Task: Add a condition where "Type Is Problem" in All  unsolved tickets in your groups.
Action: Mouse moved to (31, 238)
Screenshot: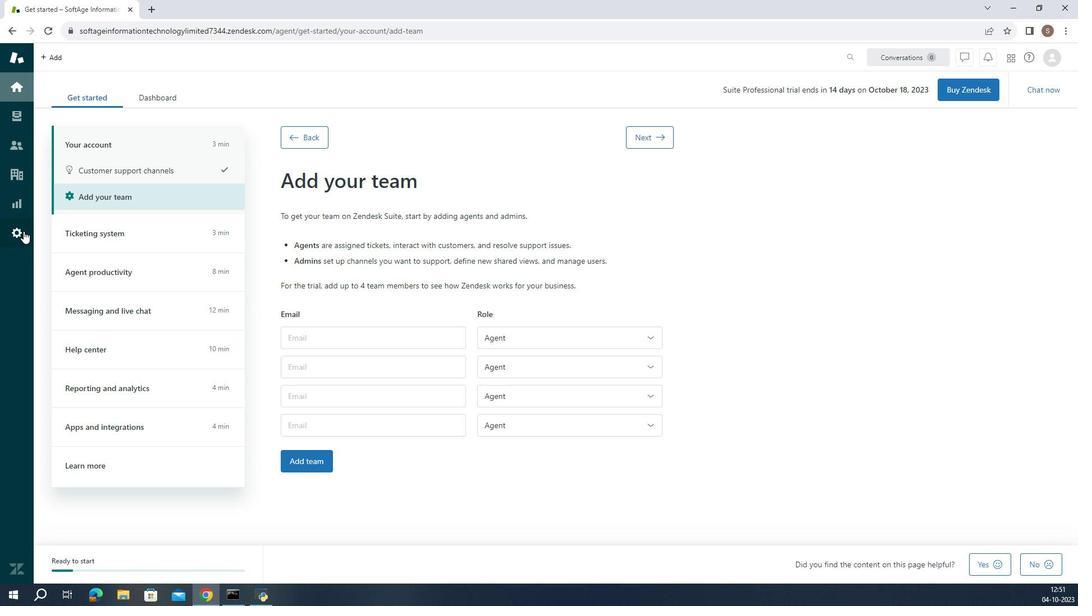 
Action: Mouse pressed left at (31, 238)
Screenshot: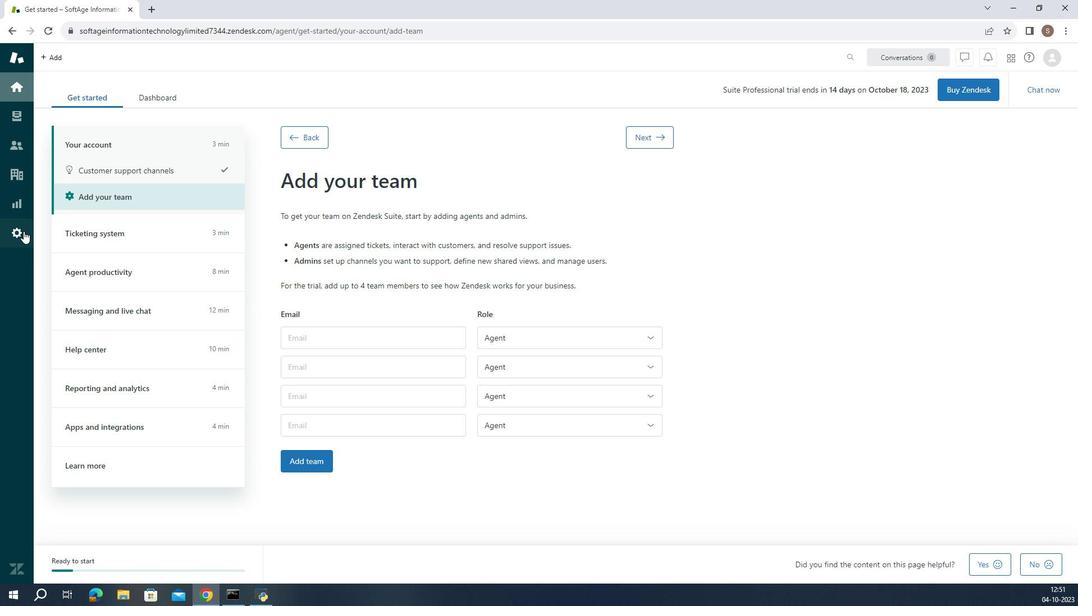 
Action: Mouse moved to (277, 419)
Screenshot: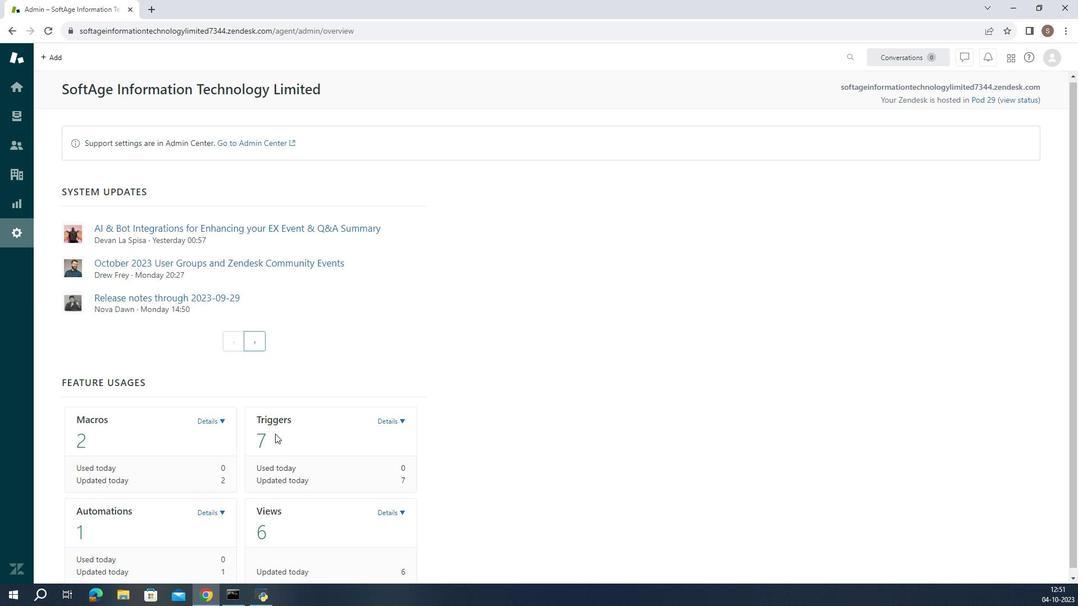 
Action: Mouse scrolled (277, 418) with delta (0, 0)
Screenshot: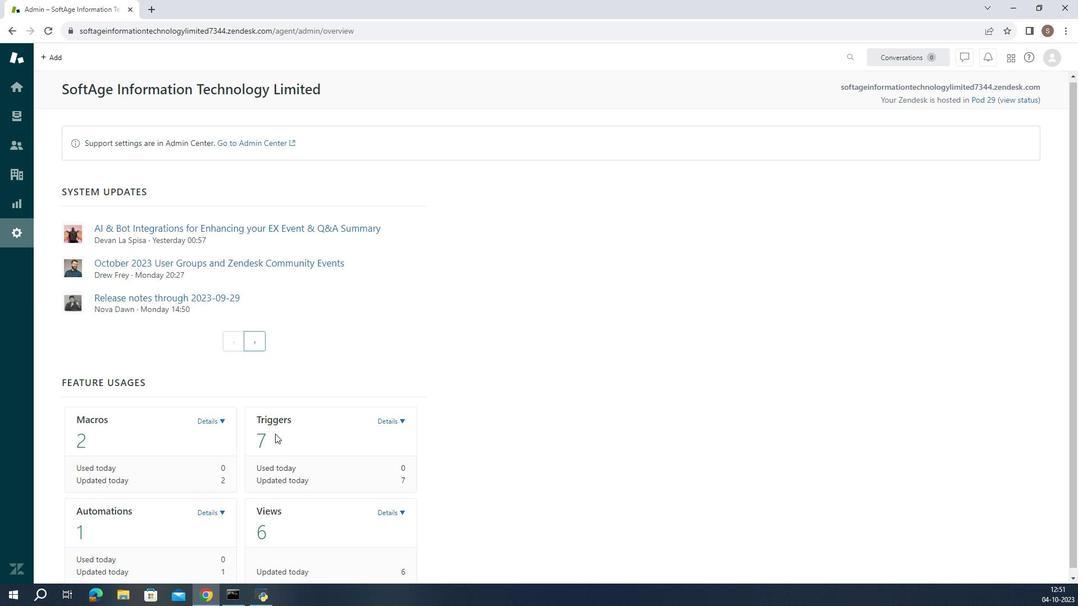 
Action: Mouse moved to (280, 421)
Screenshot: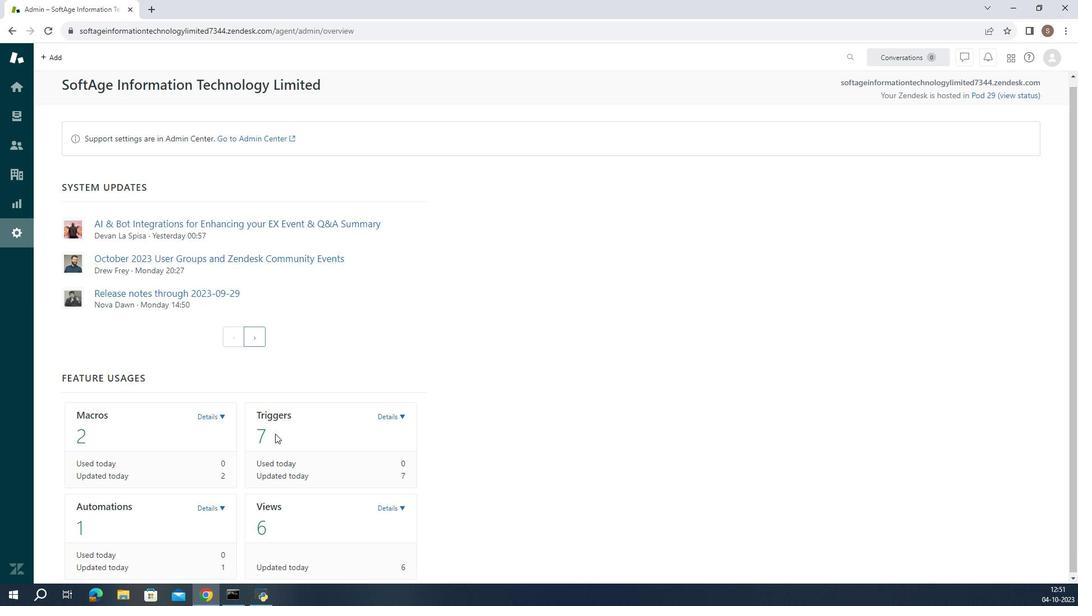 
Action: Mouse scrolled (280, 421) with delta (0, 0)
Screenshot: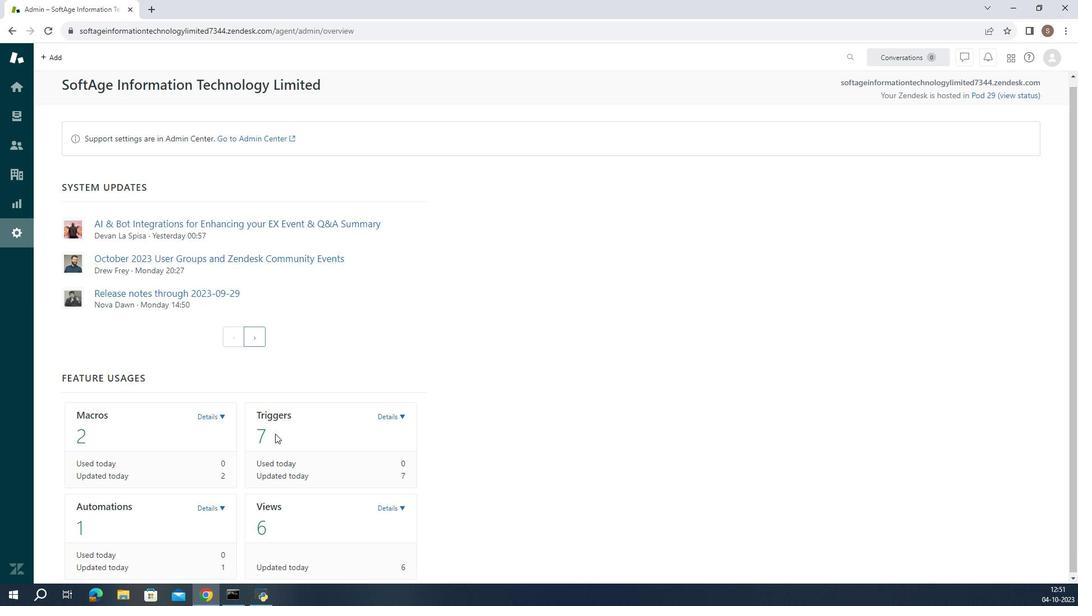 
Action: Mouse moved to (284, 425)
Screenshot: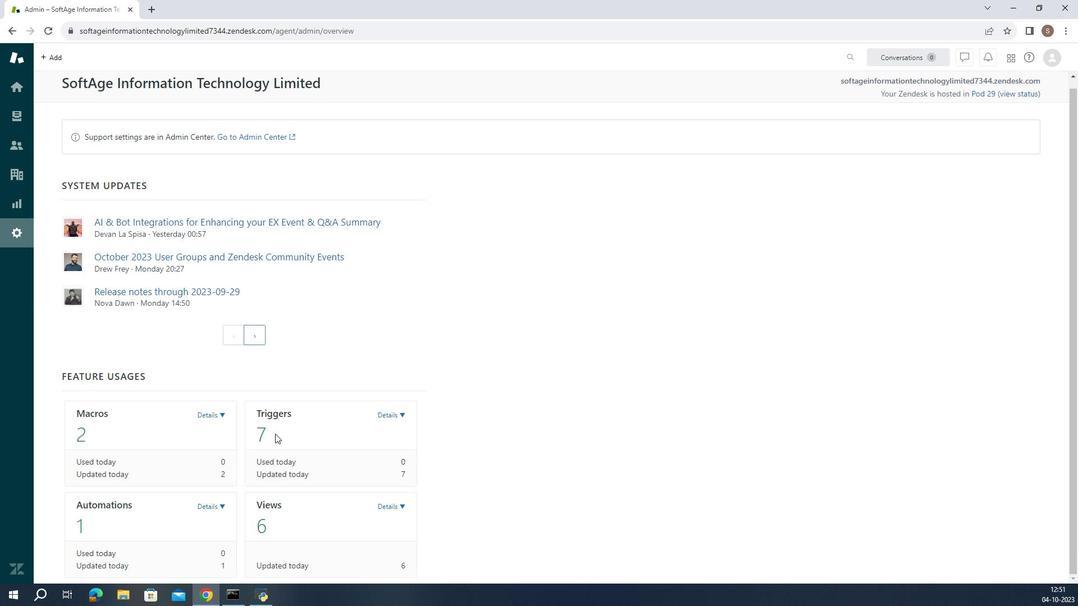 
Action: Mouse scrolled (284, 424) with delta (0, 0)
Screenshot: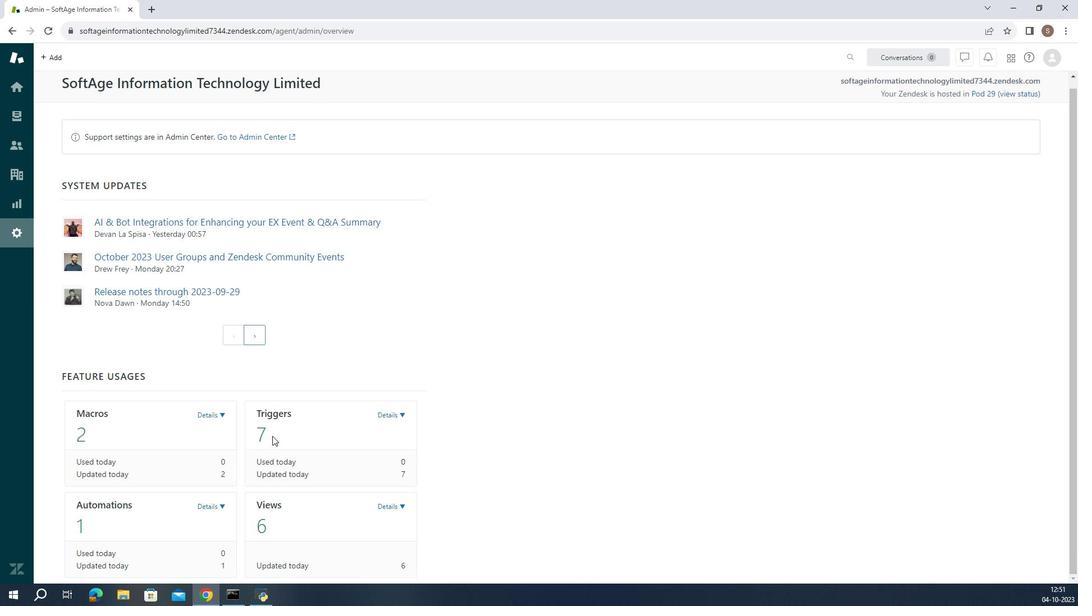 
Action: Mouse moved to (405, 491)
Screenshot: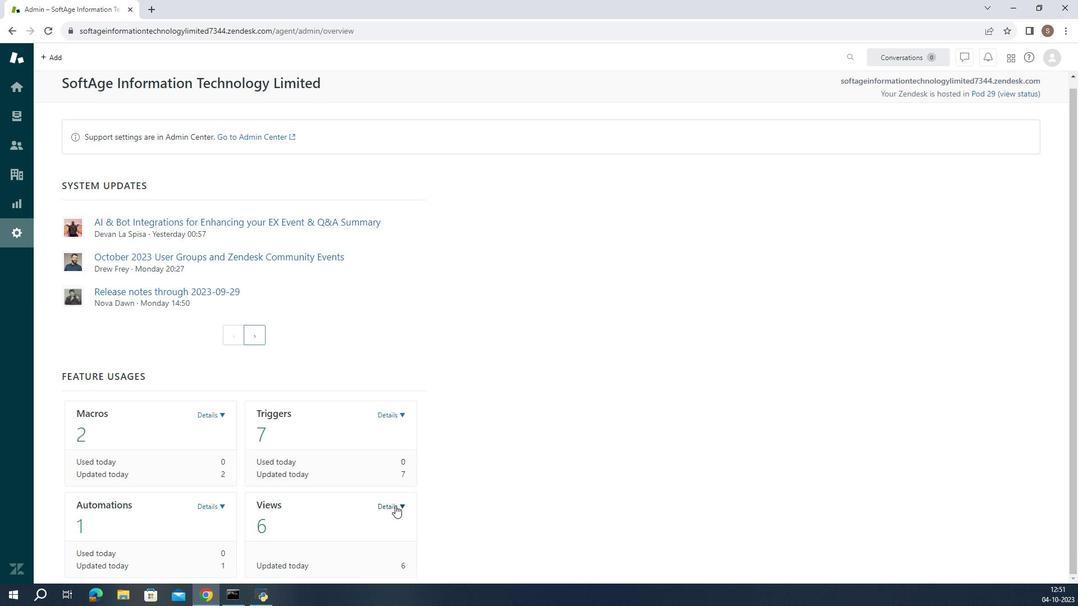 
Action: Mouse pressed left at (405, 491)
Screenshot: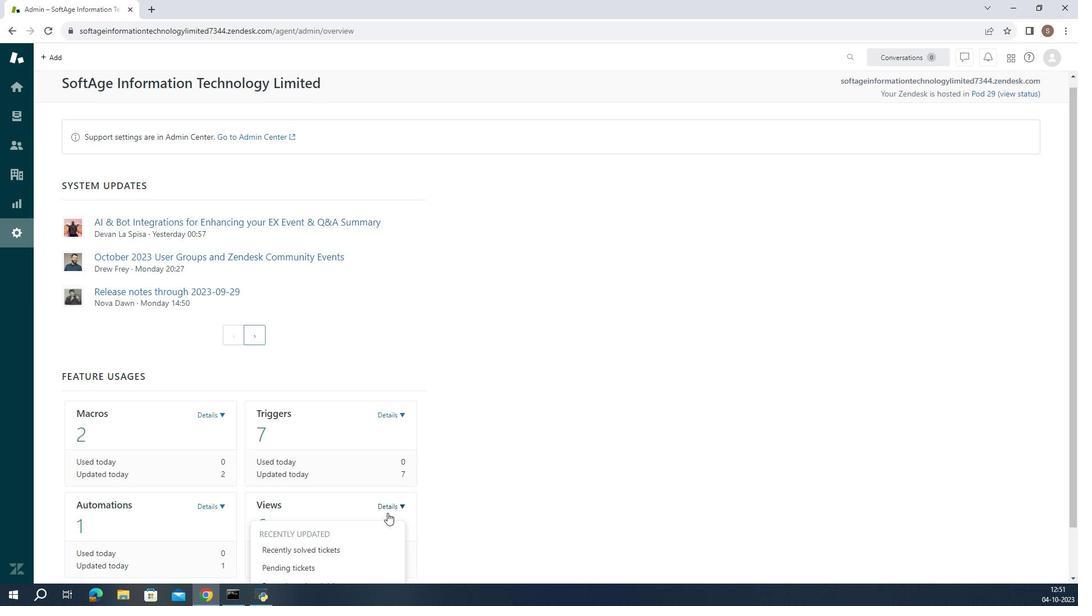 
Action: Mouse moved to (396, 525)
Screenshot: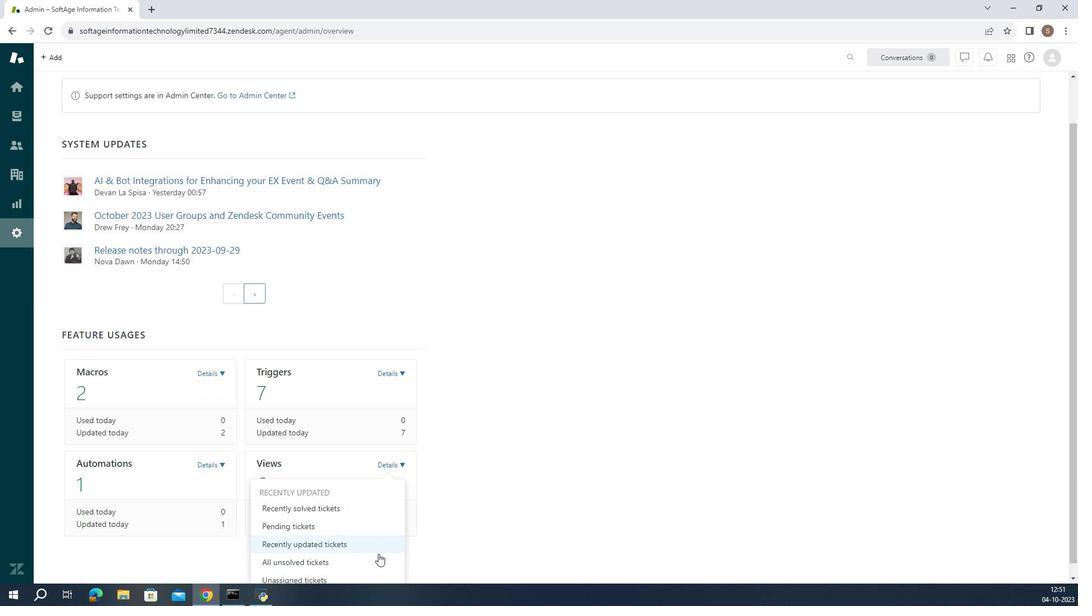 
Action: Mouse scrolled (396, 524) with delta (0, 0)
Screenshot: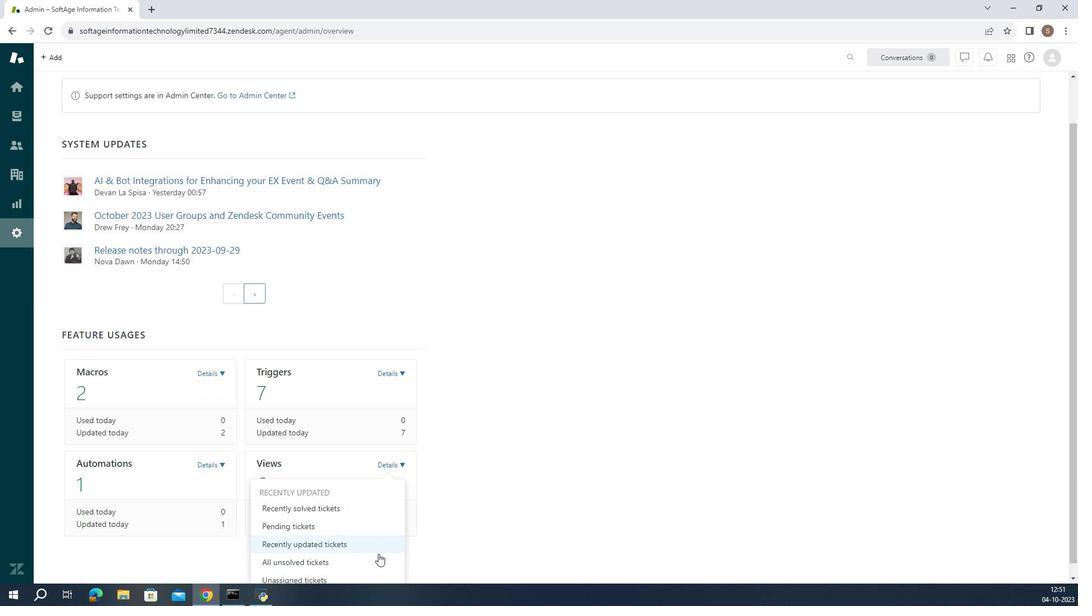 
Action: Mouse moved to (396, 526)
Screenshot: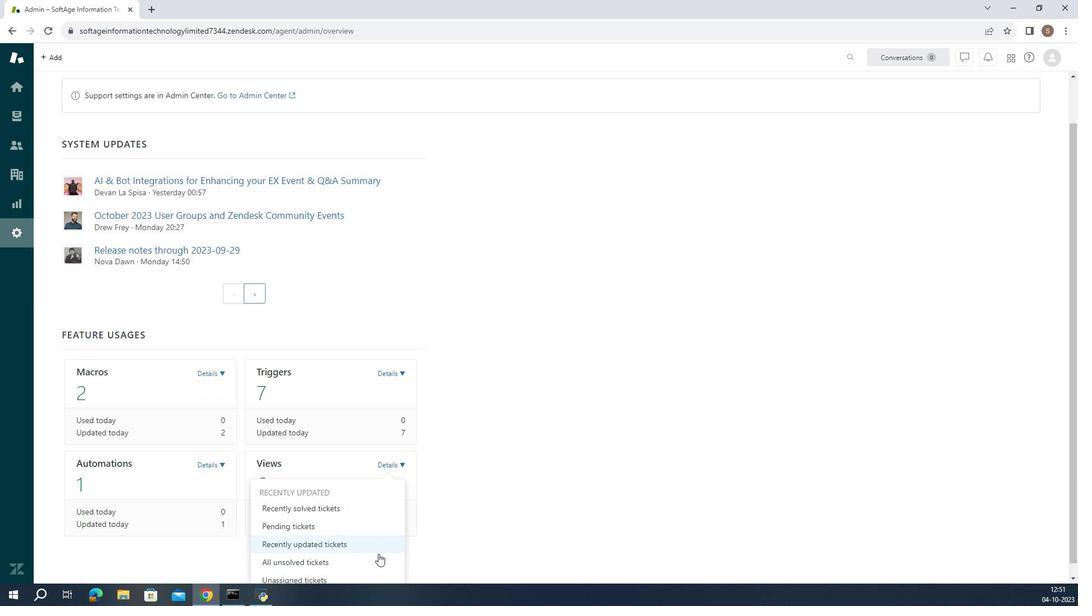 
Action: Mouse scrolled (396, 526) with delta (0, 0)
Screenshot: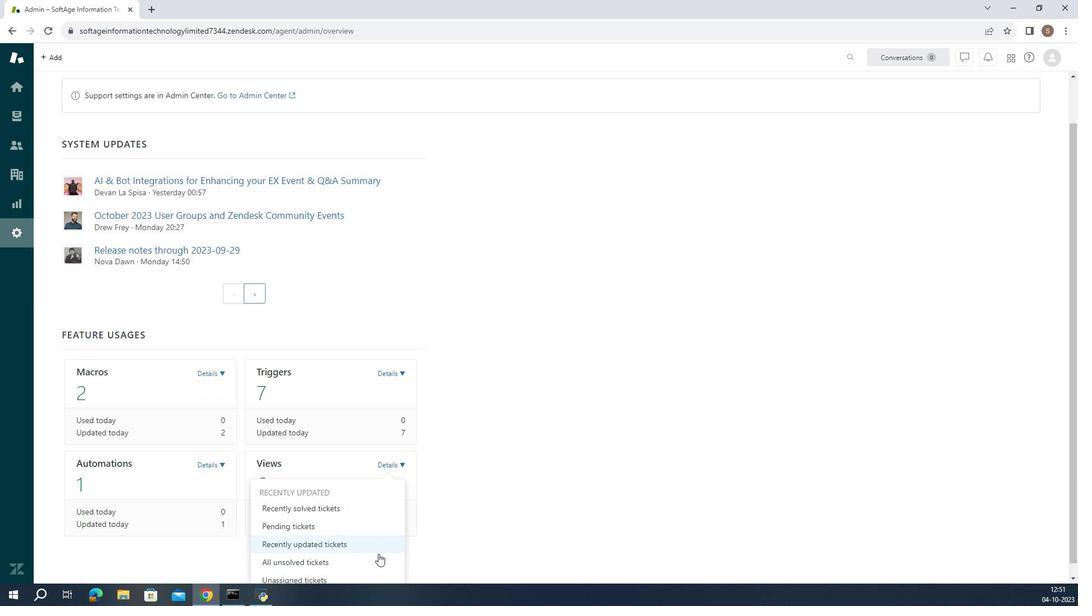 
Action: Mouse moved to (395, 529)
Screenshot: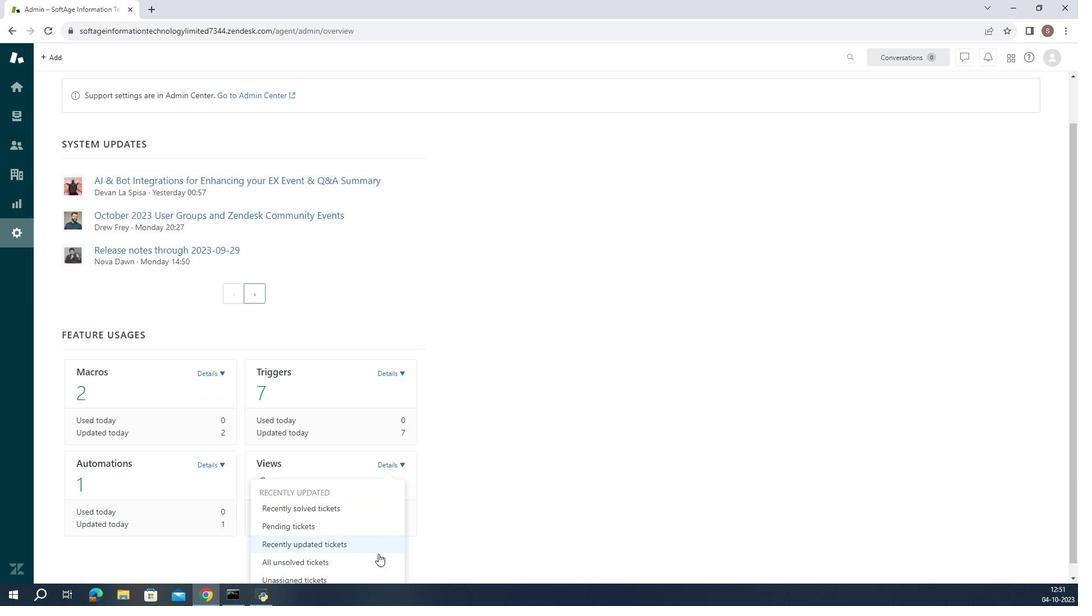 
Action: Mouse scrolled (395, 528) with delta (0, 0)
Screenshot: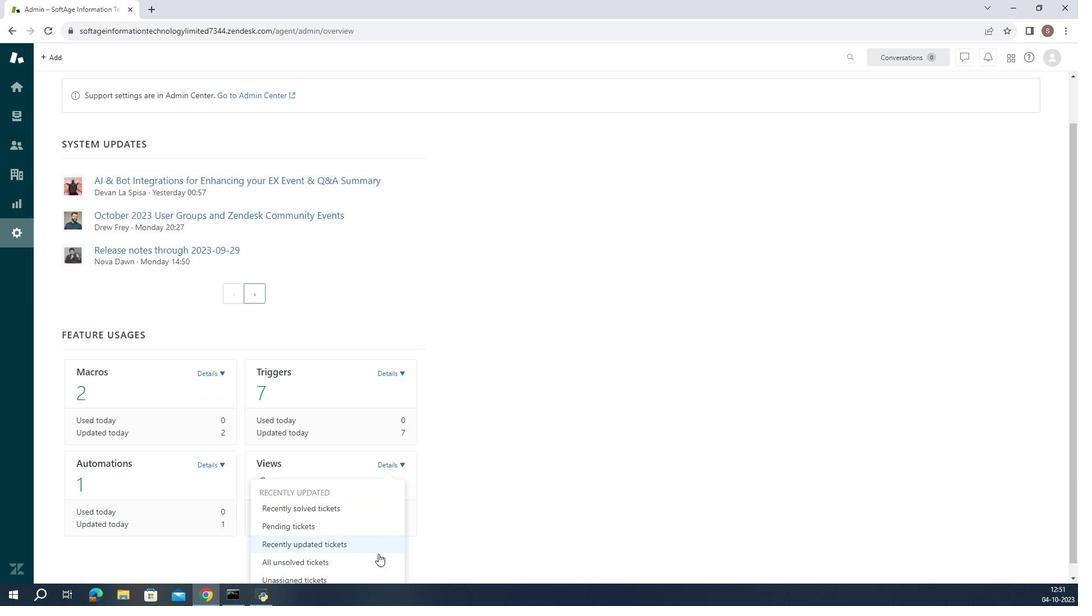 
Action: Mouse moved to (392, 532)
Screenshot: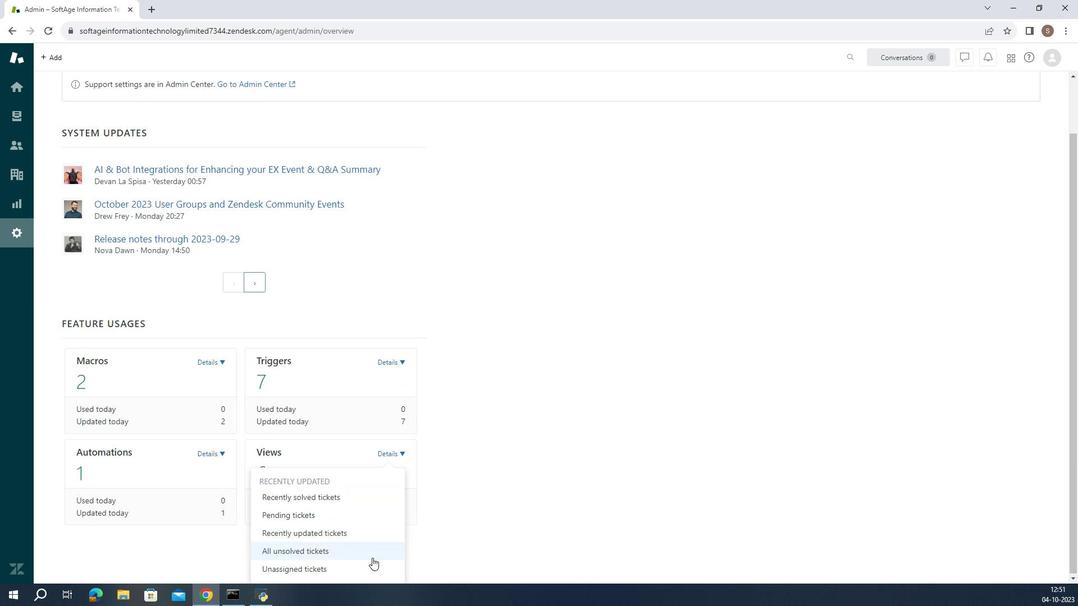 
Action: Mouse scrolled (392, 532) with delta (0, 0)
Screenshot: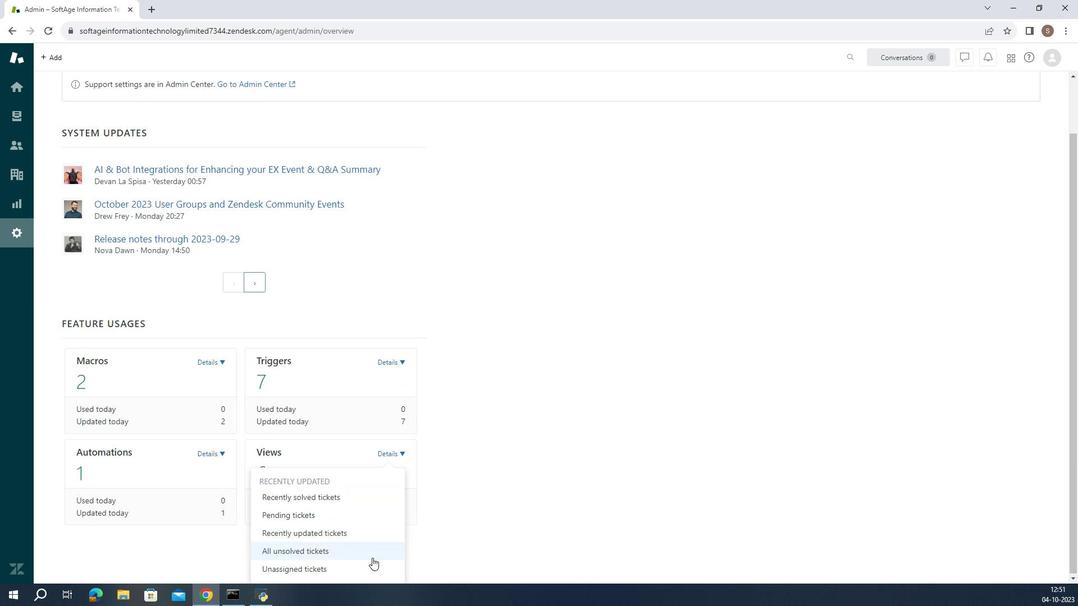 
Action: Mouse moved to (356, 530)
Screenshot: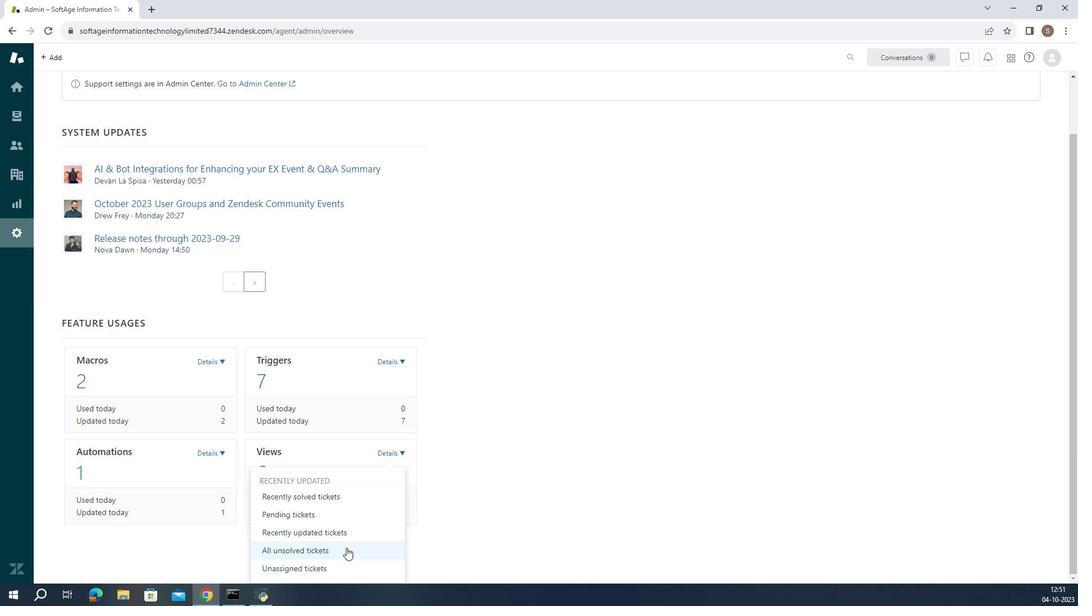 
Action: Mouse pressed left at (356, 530)
Screenshot: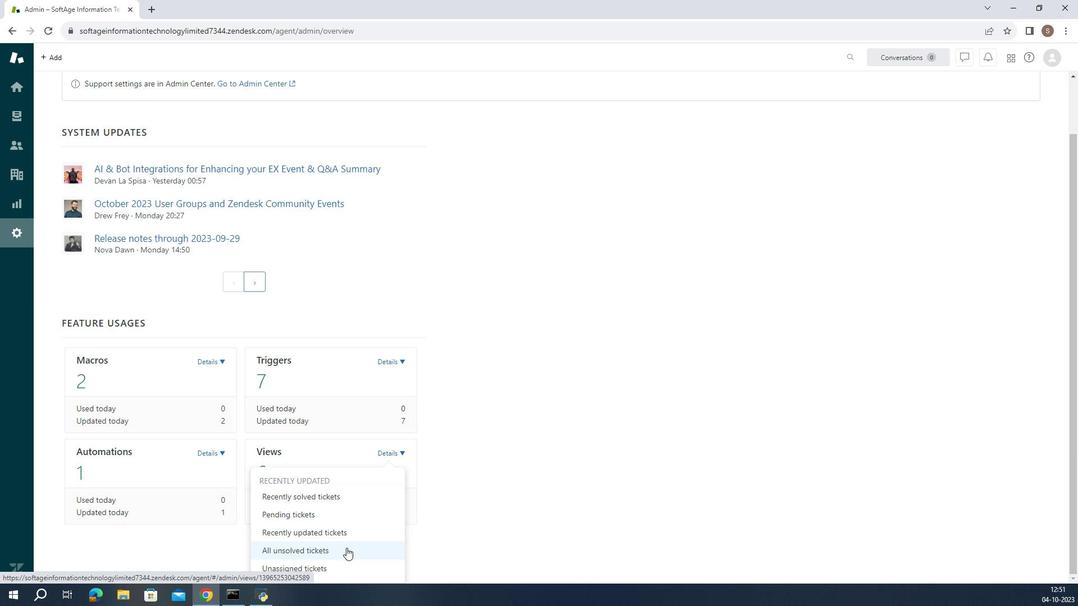 
Action: Mouse moved to (201, 369)
Screenshot: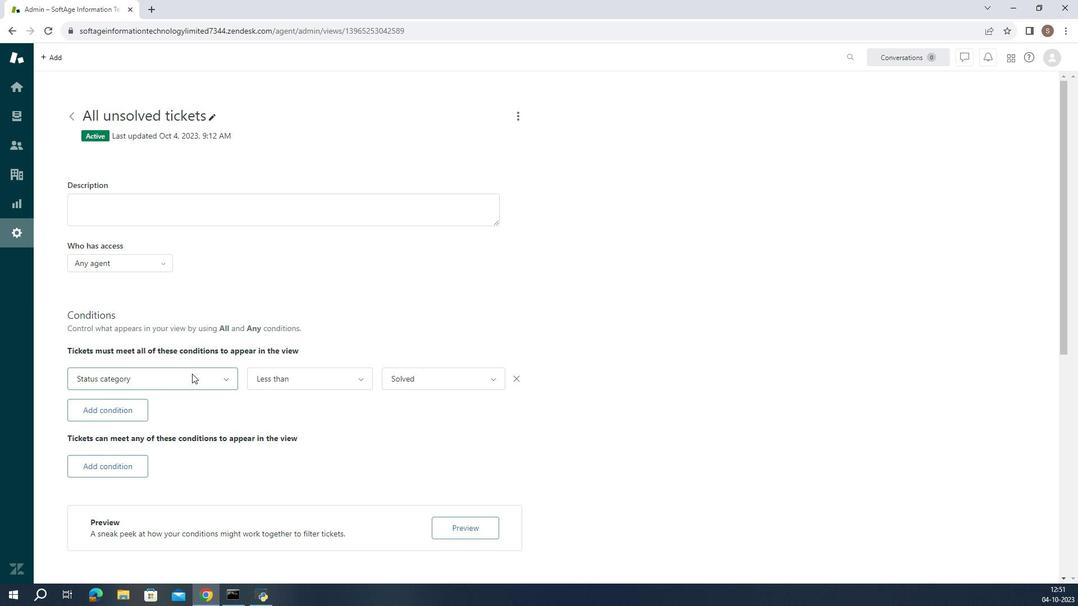 
Action: Mouse pressed left at (201, 369)
Screenshot: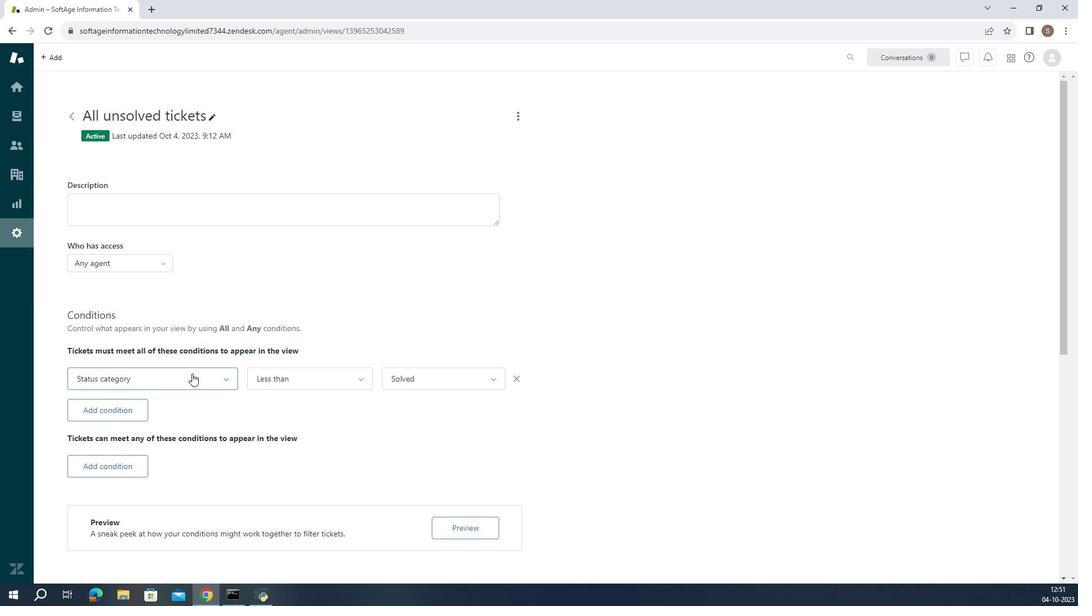 
Action: Mouse moved to (117, 251)
Screenshot: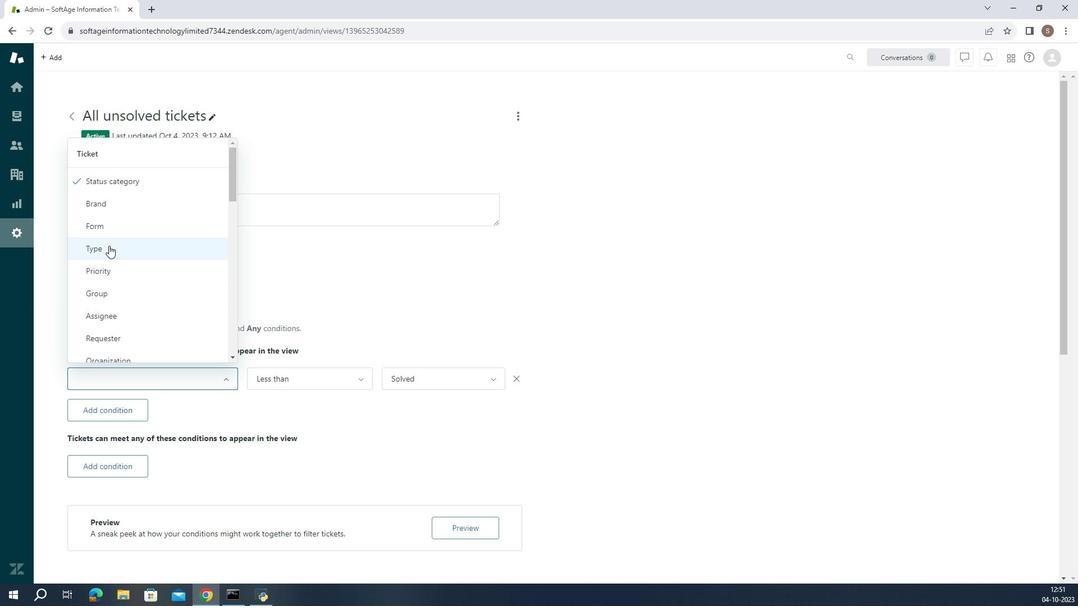 
Action: Mouse pressed left at (117, 251)
Screenshot: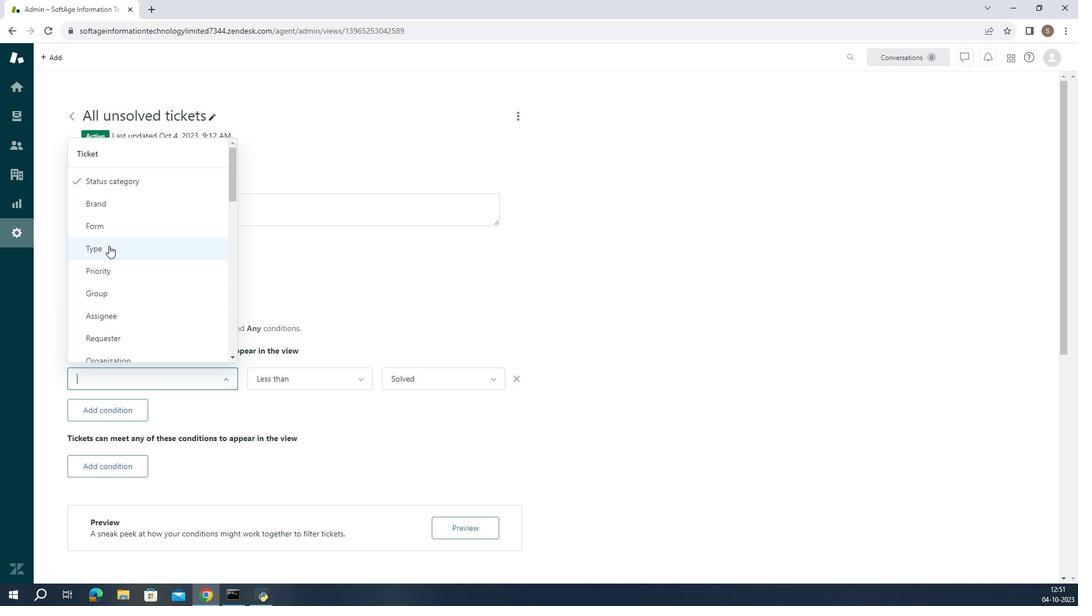 
Action: Mouse moved to (340, 370)
Screenshot: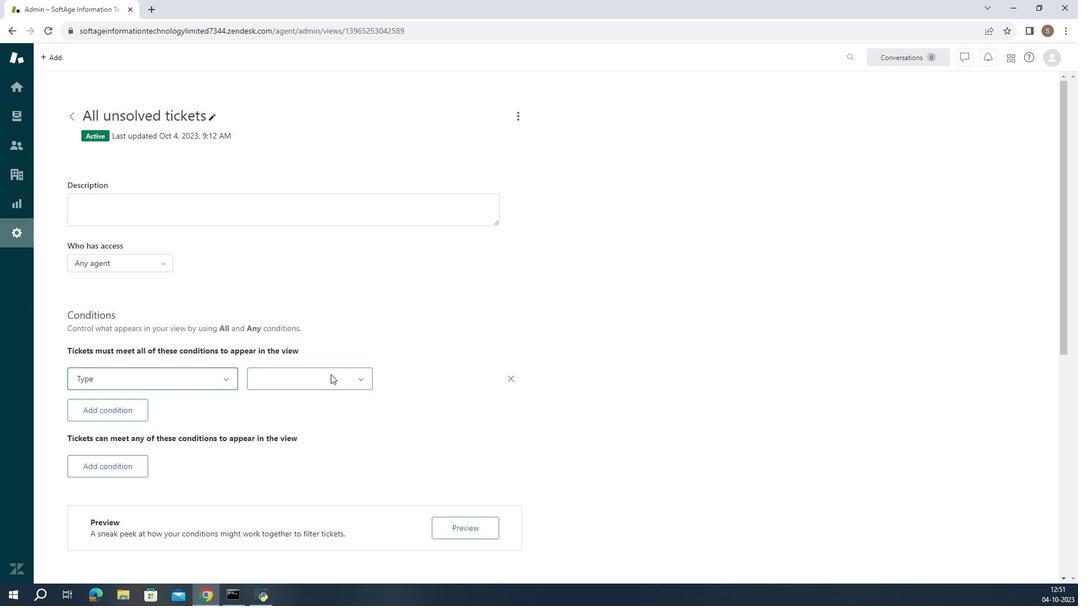 
Action: Mouse pressed left at (340, 370)
Screenshot: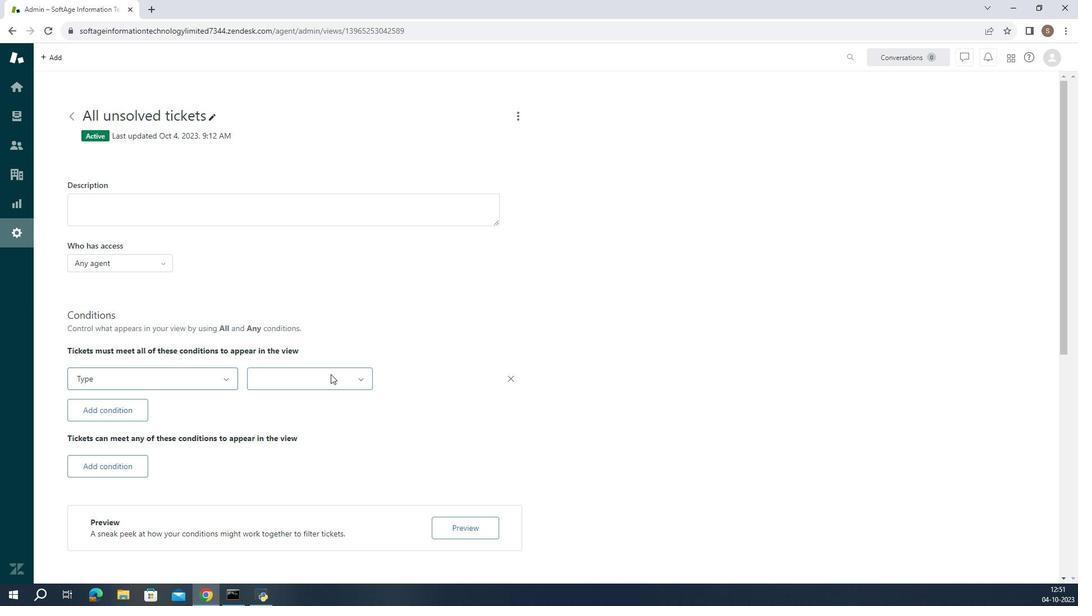 
Action: Mouse moved to (320, 398)
Screenshot: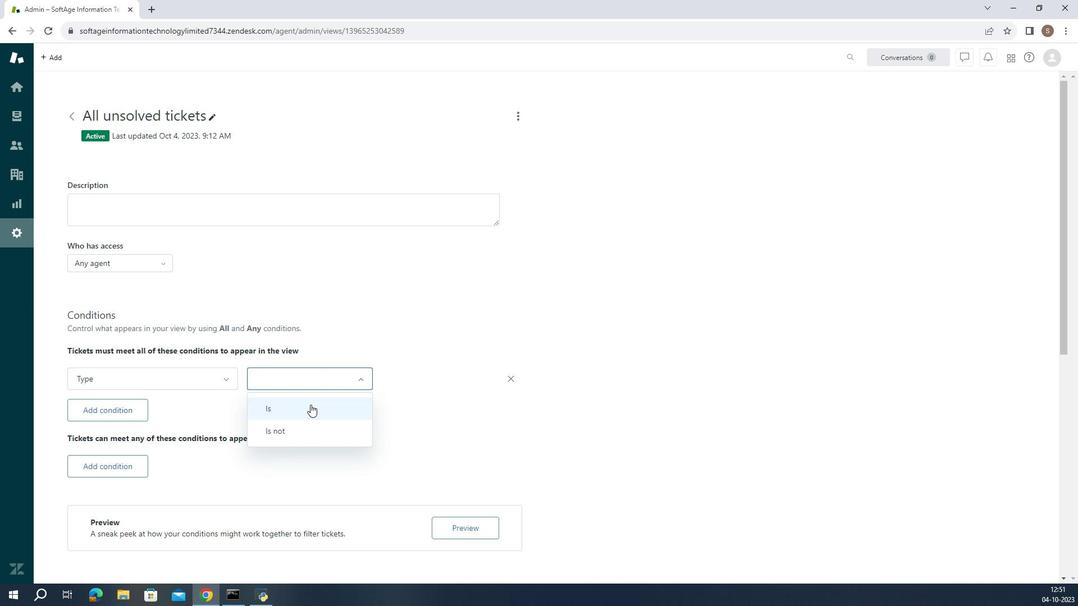 
Action: Mouse pressed left at (320, 398)
Screenshot: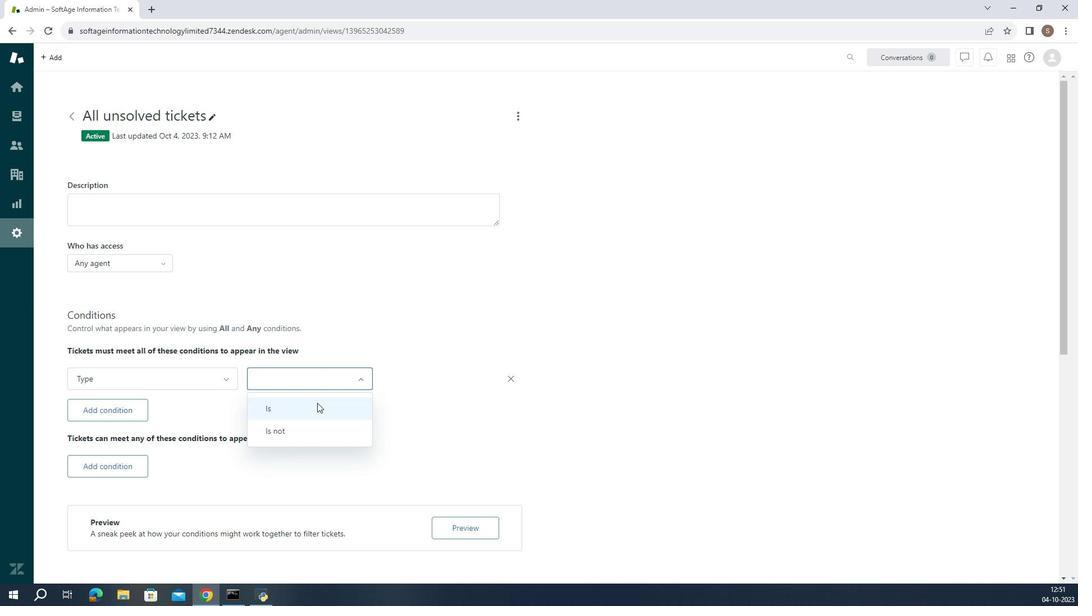 
Action: Mouse moved to (434, 369)
Screenshot: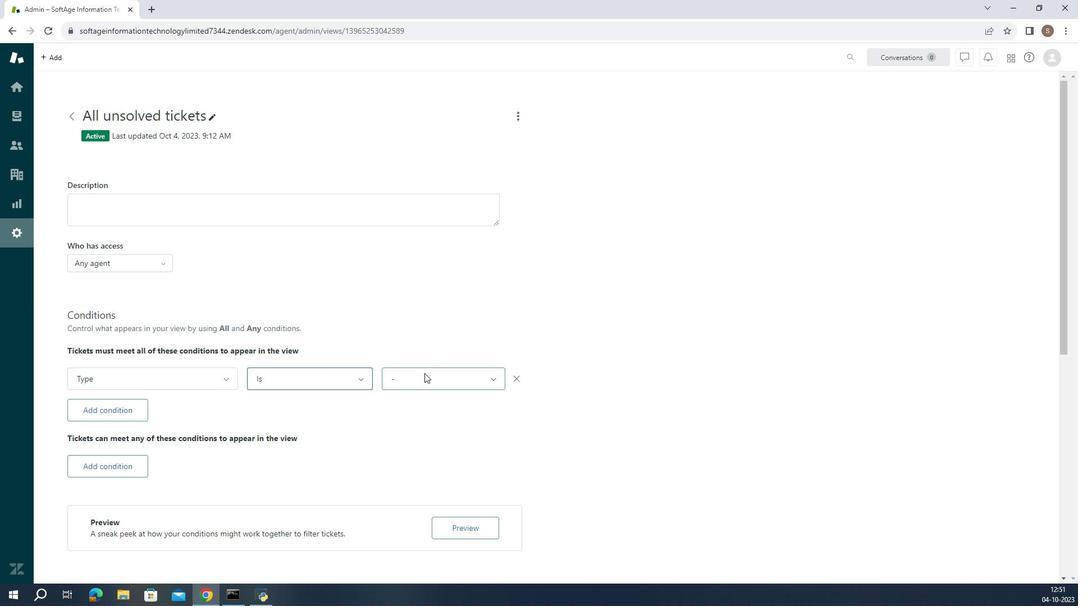 
Action: Mouse pressed left at (434, 369)
Screenshot: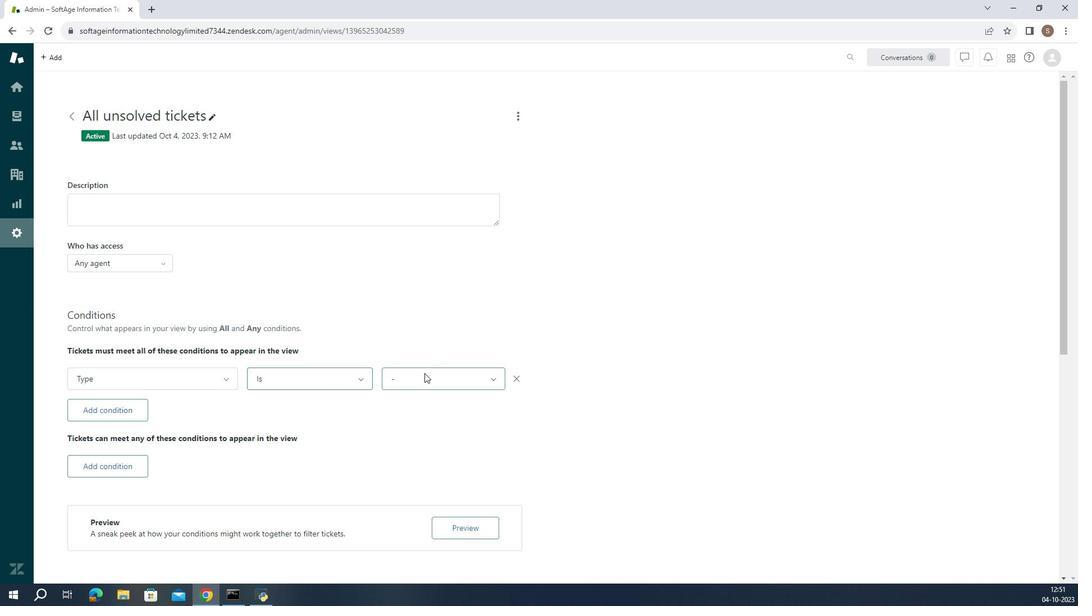 
Action: Mouse moved to (439, 460)
Screenshot: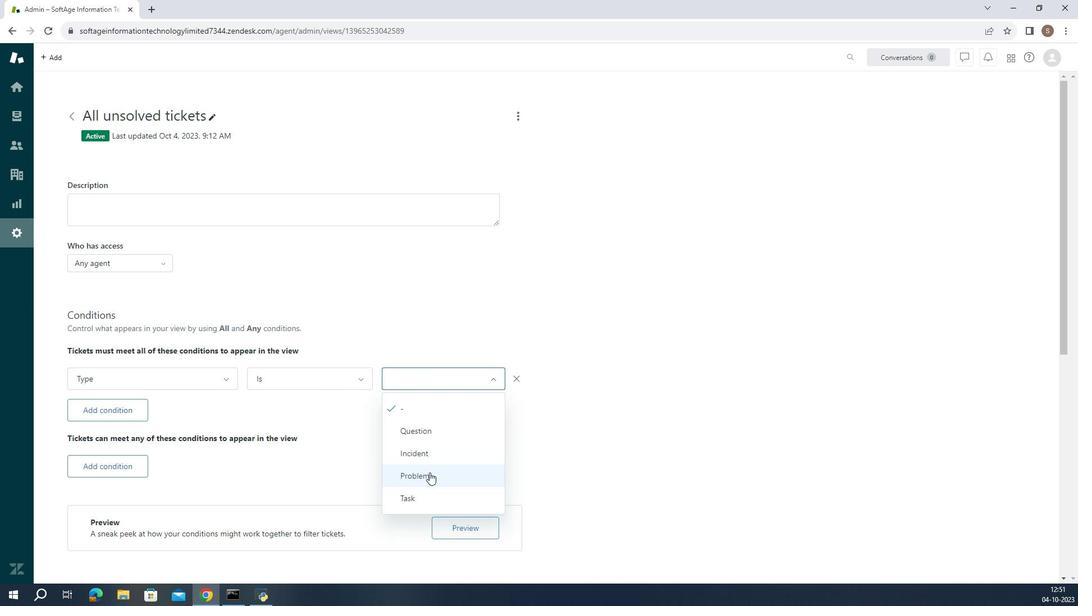 
Action: Mouse pressed left at (439, 460)
Screenshot: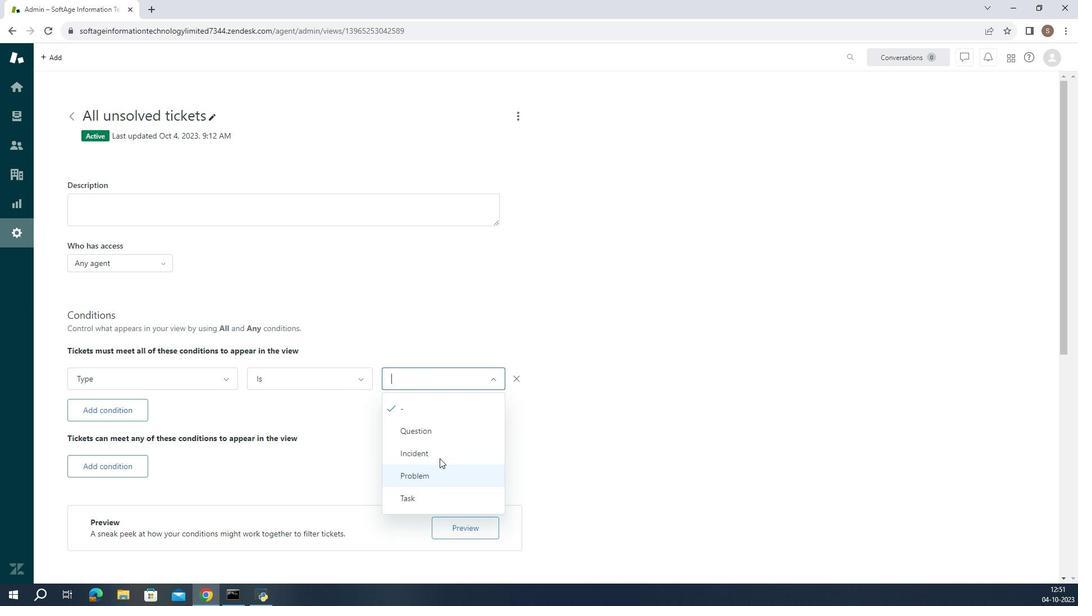 
Action: Mouse moved to (468, 410)
Screenshot: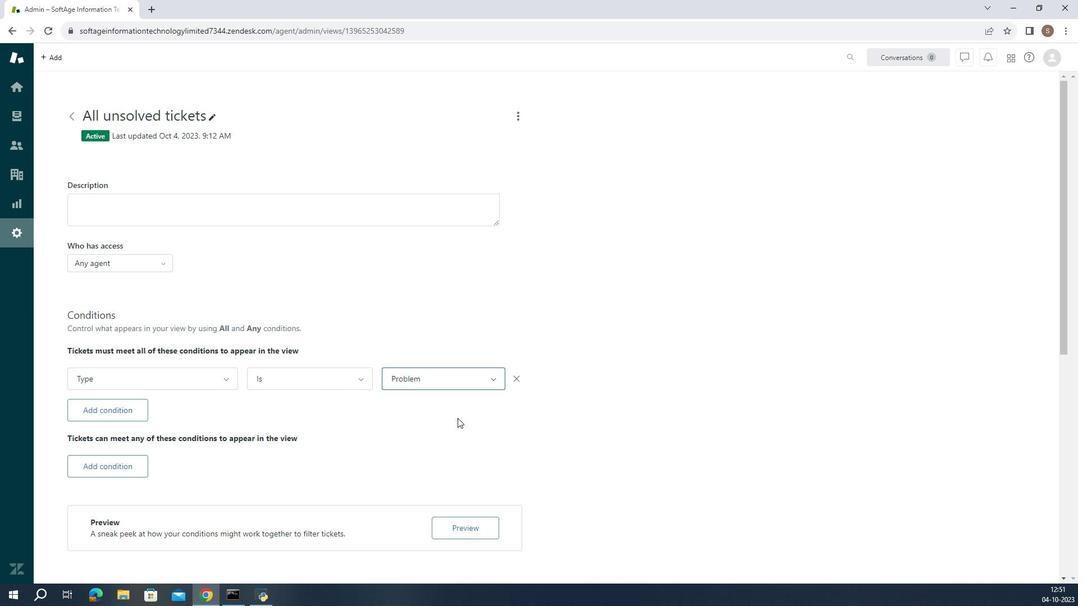 
Action: Mouse pressed left at (468, 410)
Screenshot: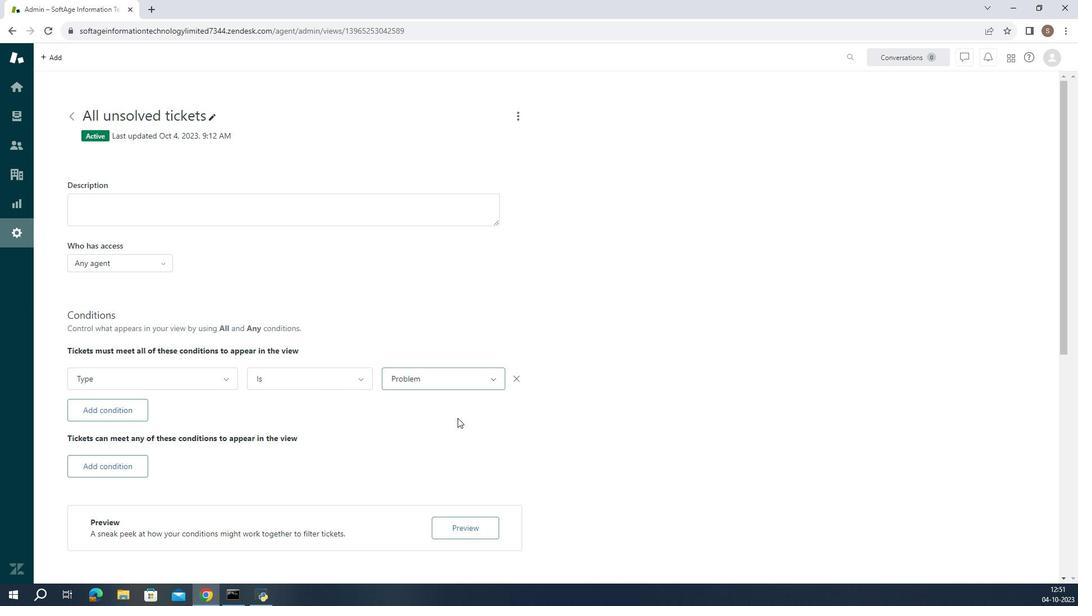 
Action: Mouse moved to (467, 400)
Screenshot: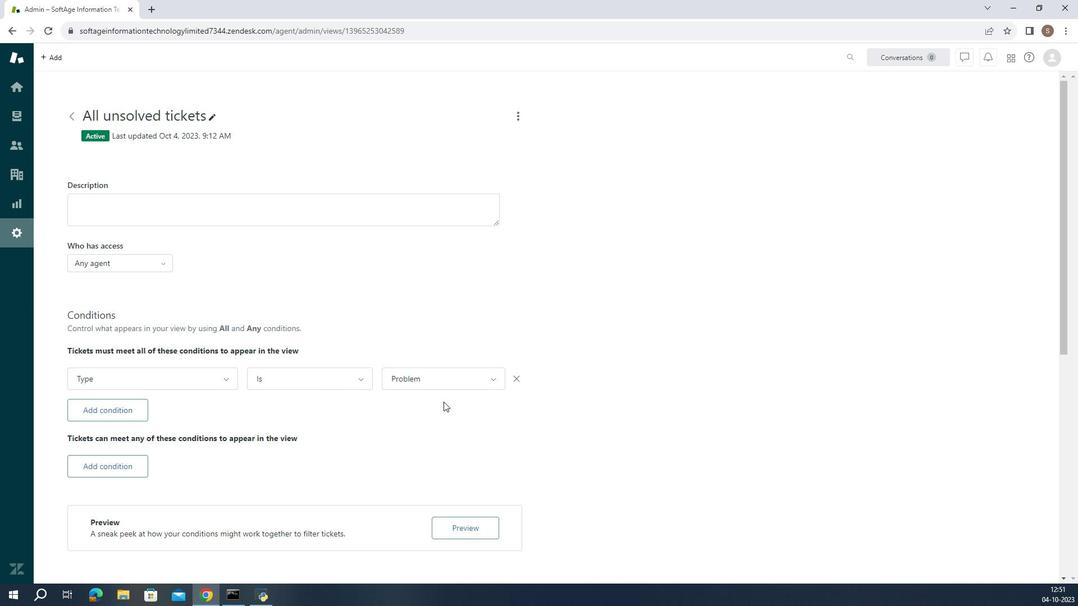 
